 Task: Filter the marketplace by the "IDEs" category.
Action: Mouse moved to (129, 220)
Screenshot: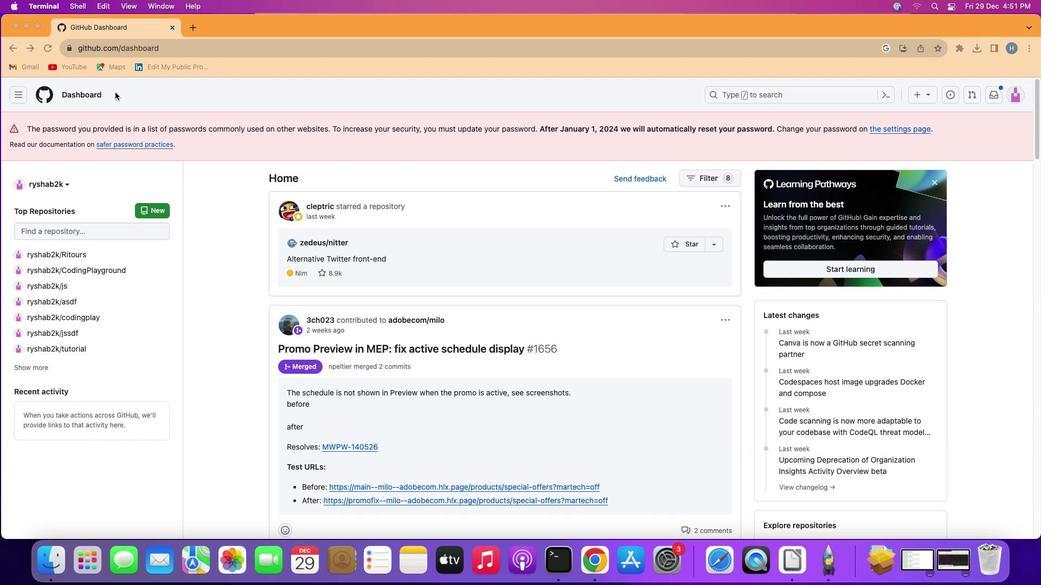 
Action: Mouse pressed left at (129, 220)
Screenshot: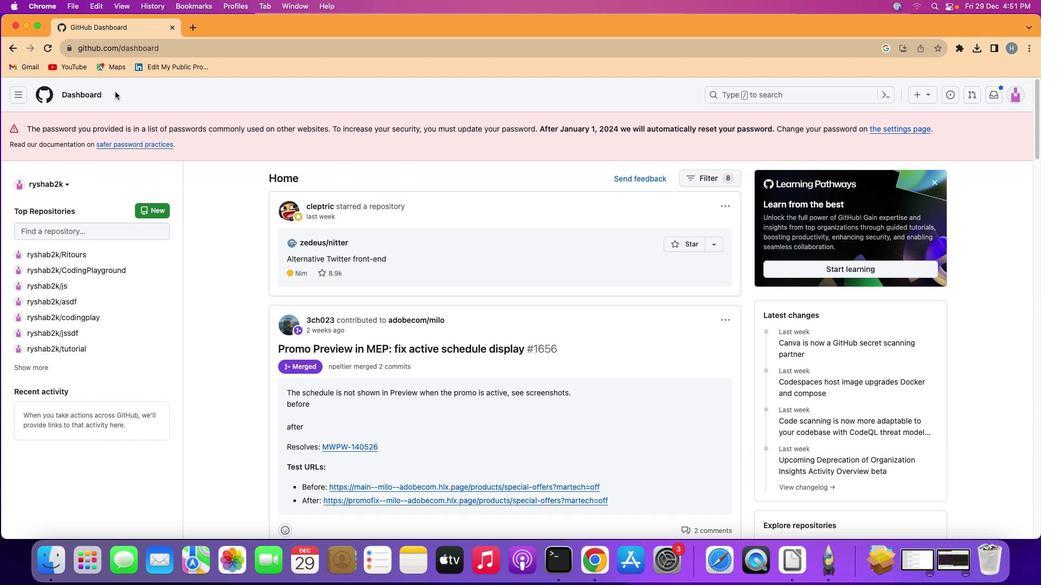
Action: Mouse moved to (45, 219)
Screenshot: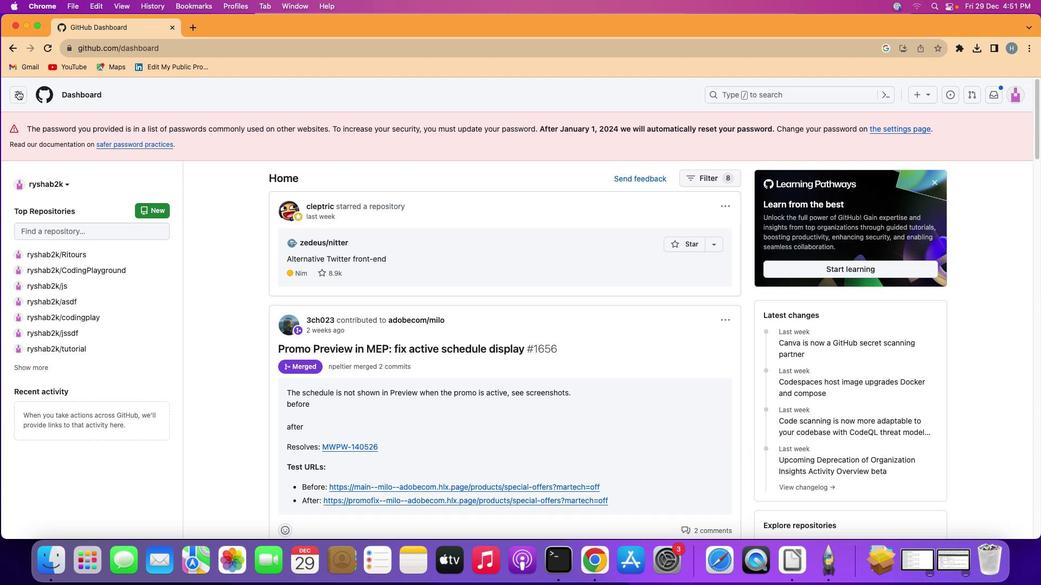 
Action: Mouse pressed left at (45, 219)
Screenshot: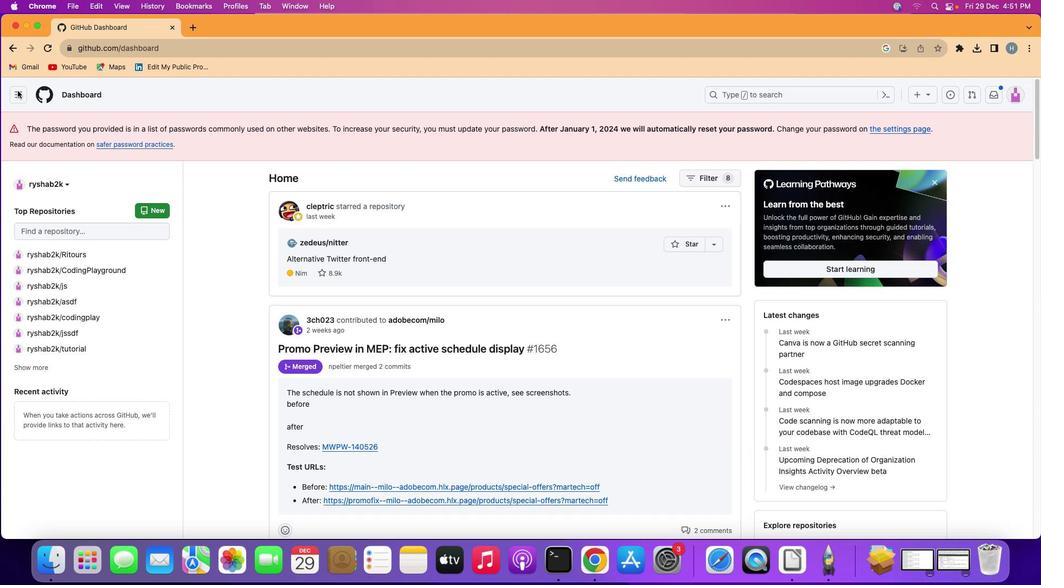
Action: Mouse moved to (98, 317)
Screenshot: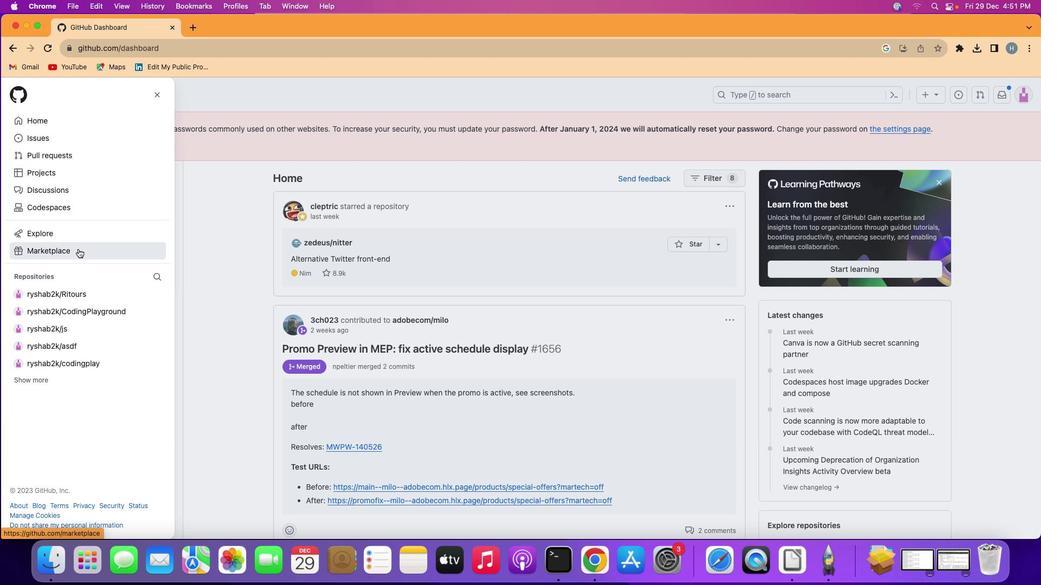 
Action: Mouse pressed left at (98, 317)
Screenshot: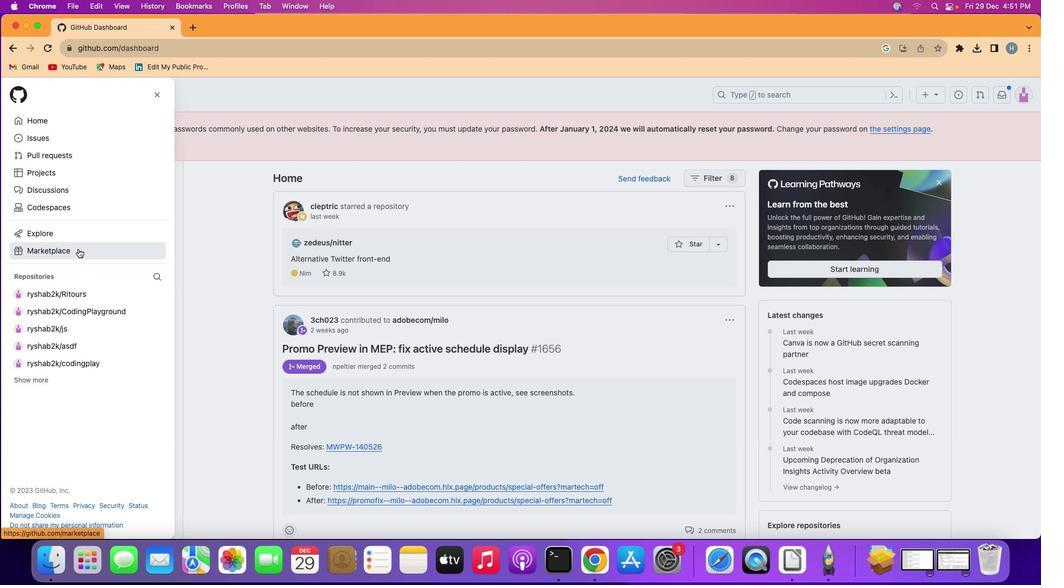 
Action: Mouse moved to (330, 432)
Screenshot: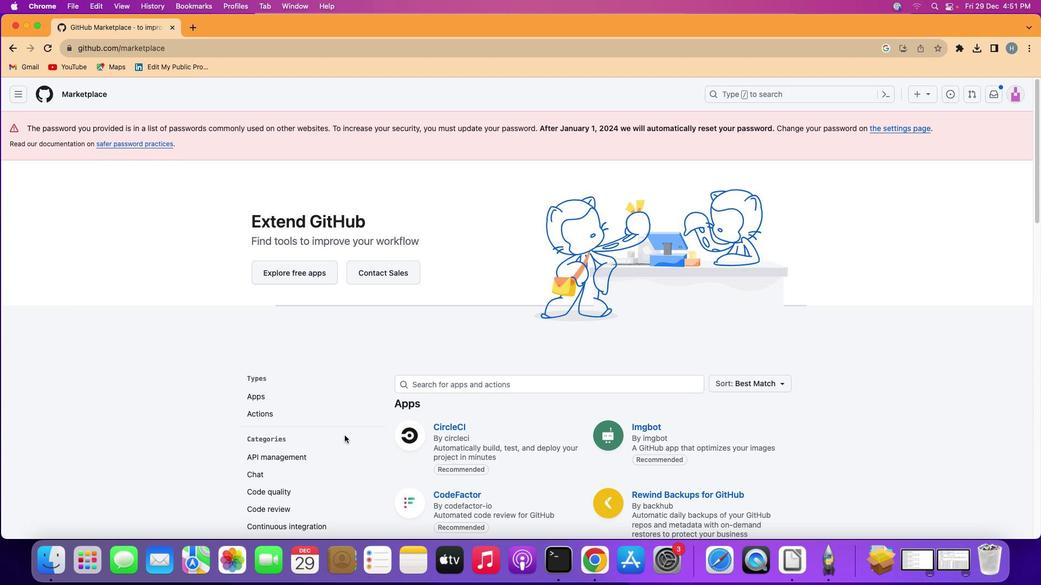 
Action: Mouse scrolled (330, 432) with delta (29, 162)
Screenshot: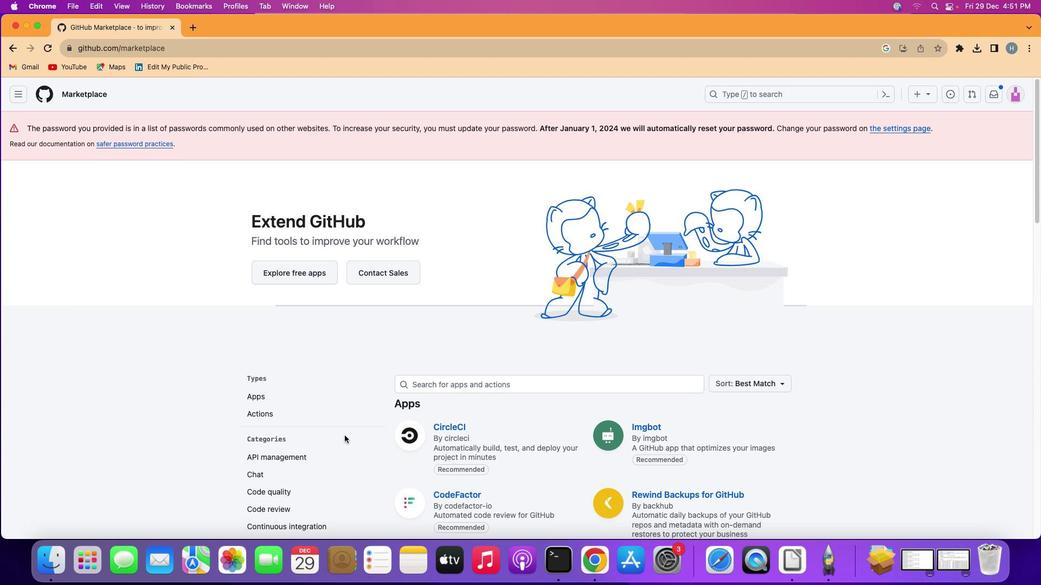 
Action: Mouse scrolled (330, 432) with delta (29, 162)
Screenshot: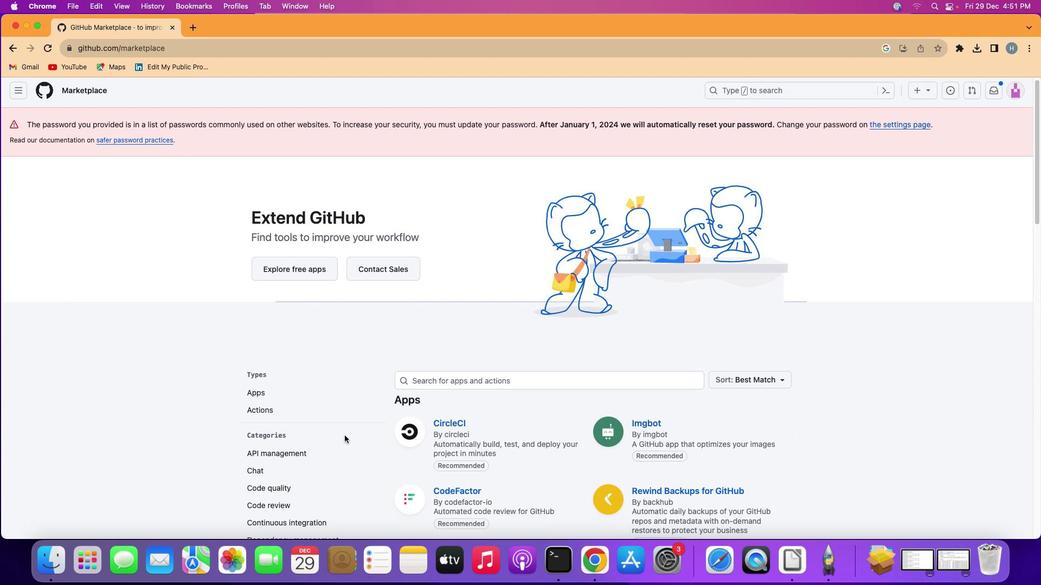 
Action: Mouse scrolled (330, 432) with delta (29, 162)
Screenshot: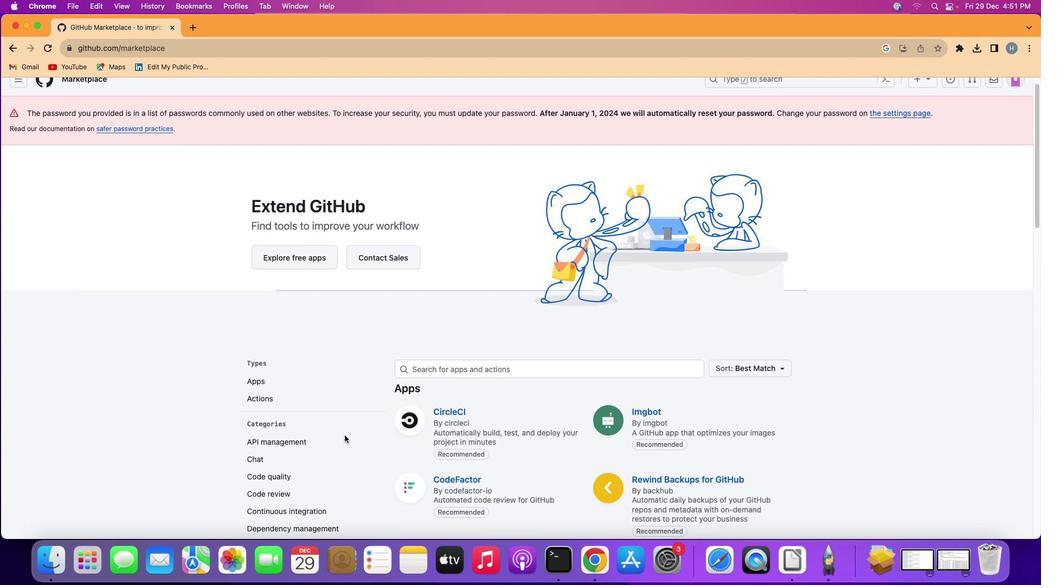 
Action: Mouse scrolled (330, 432) with delta (29, 162)
Screenshot: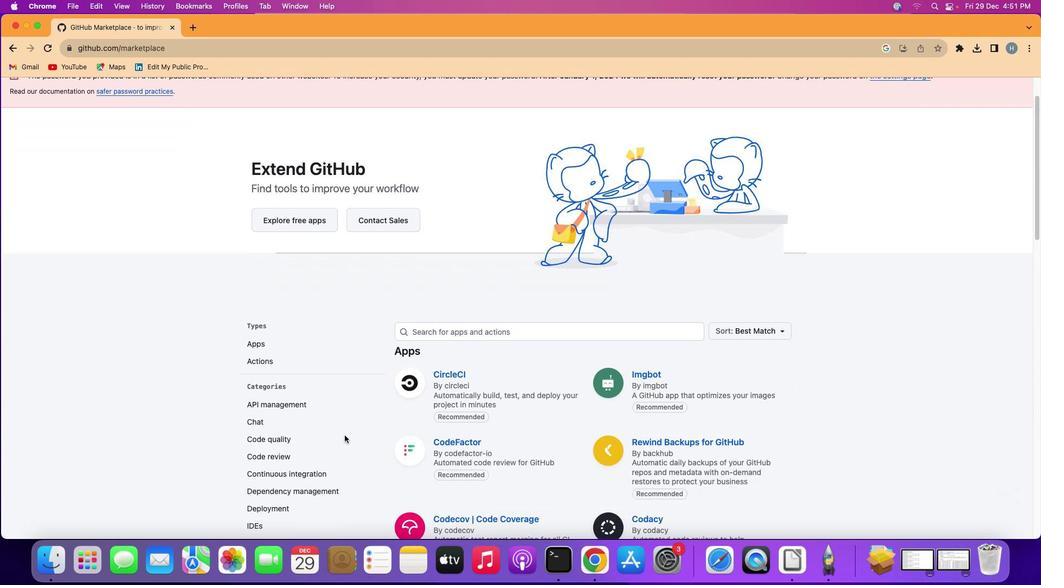 
Action: Mouse scrolled (330, 432) with delta (29, 162)
Screenshot: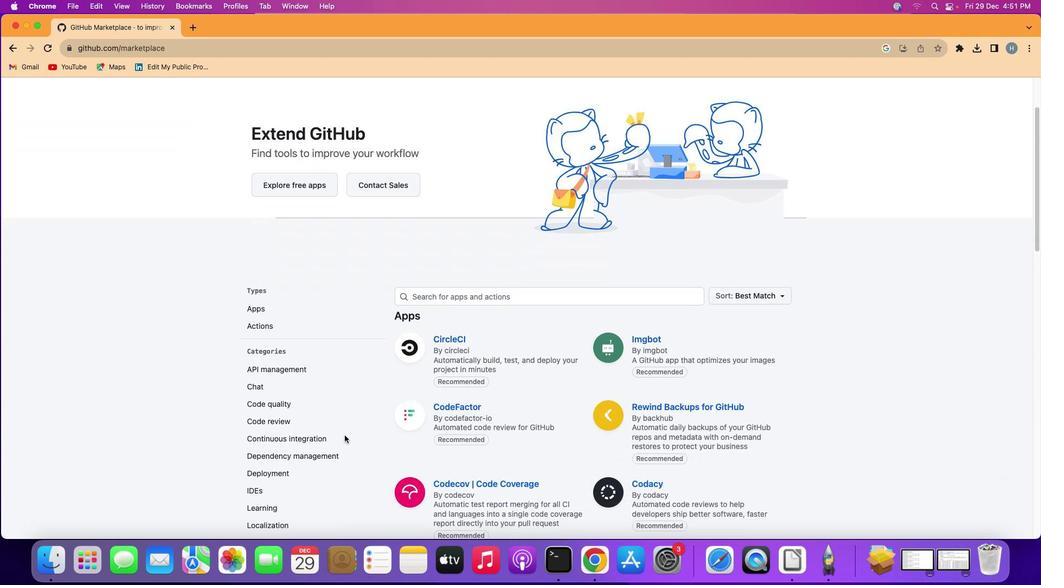 
Action: Mouse scrolled (330, 432) with delta (29, 162)
Screenshot: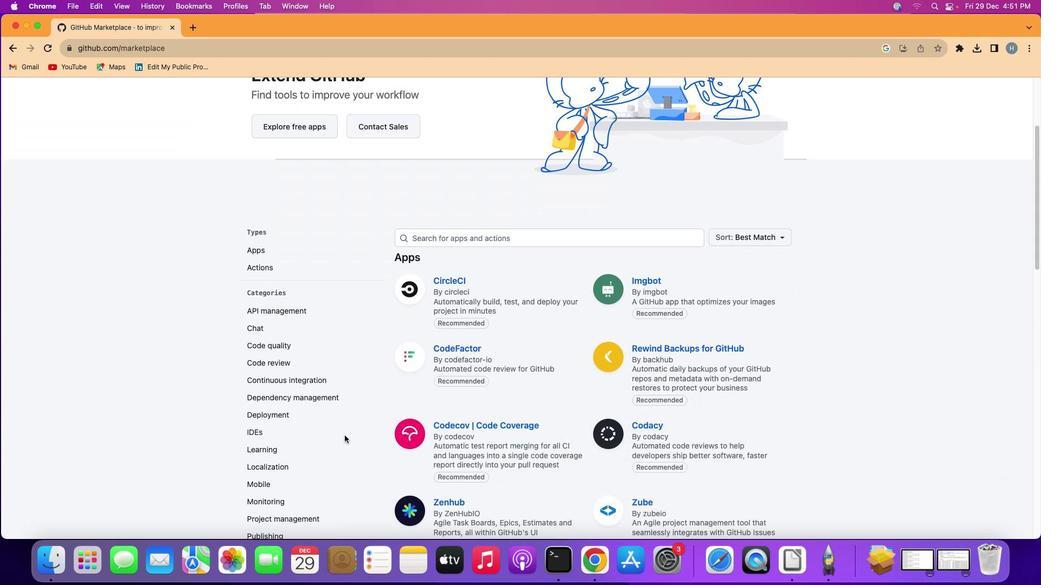 
Action: Mouse moved to (264, 408)
Screenshot: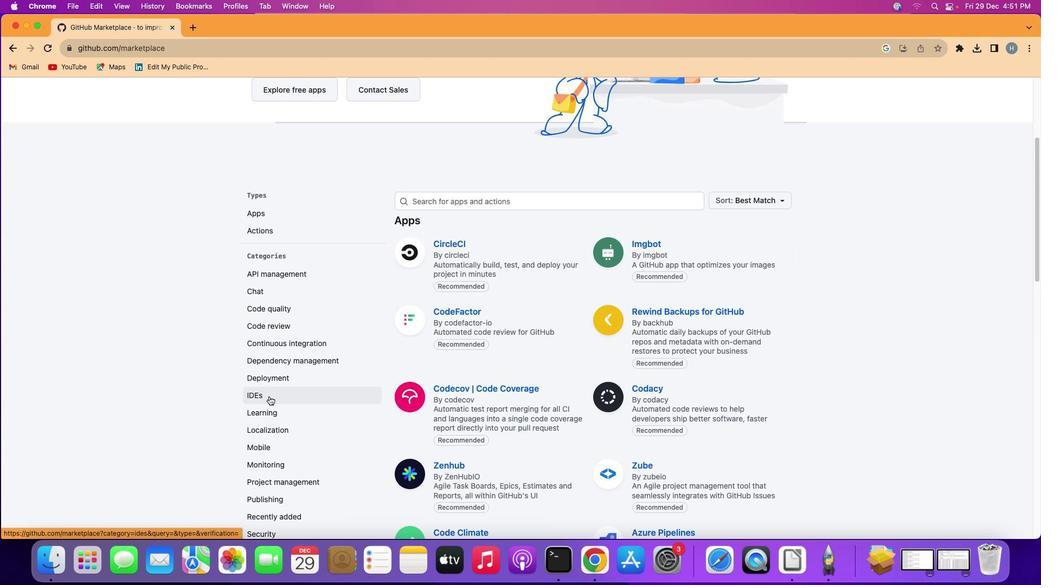 
Action: Mouse pressed left at (264, 408)
Screenshot: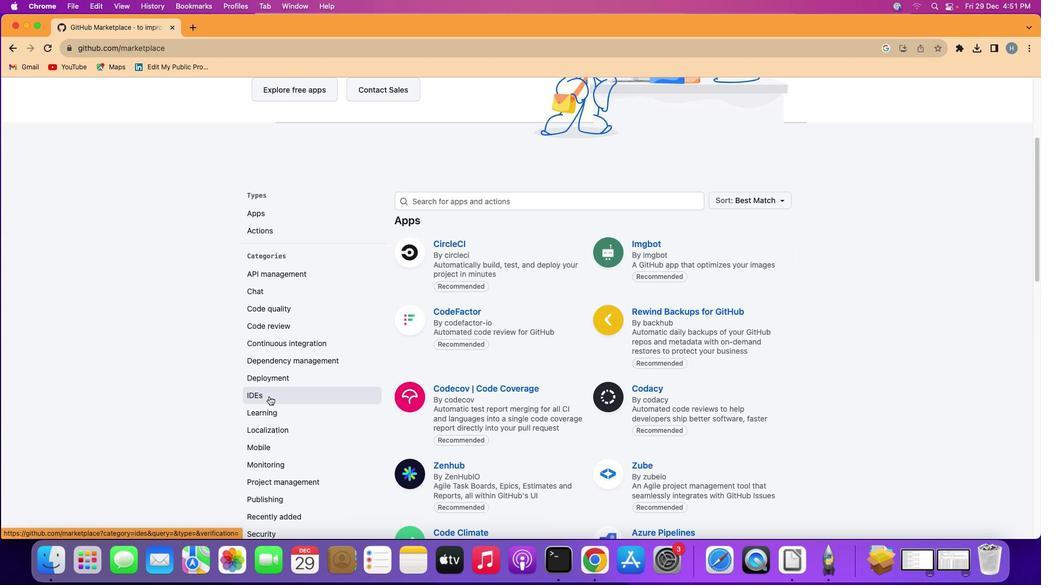 
Action: Mouse moved to (356, 398)
Screenshot: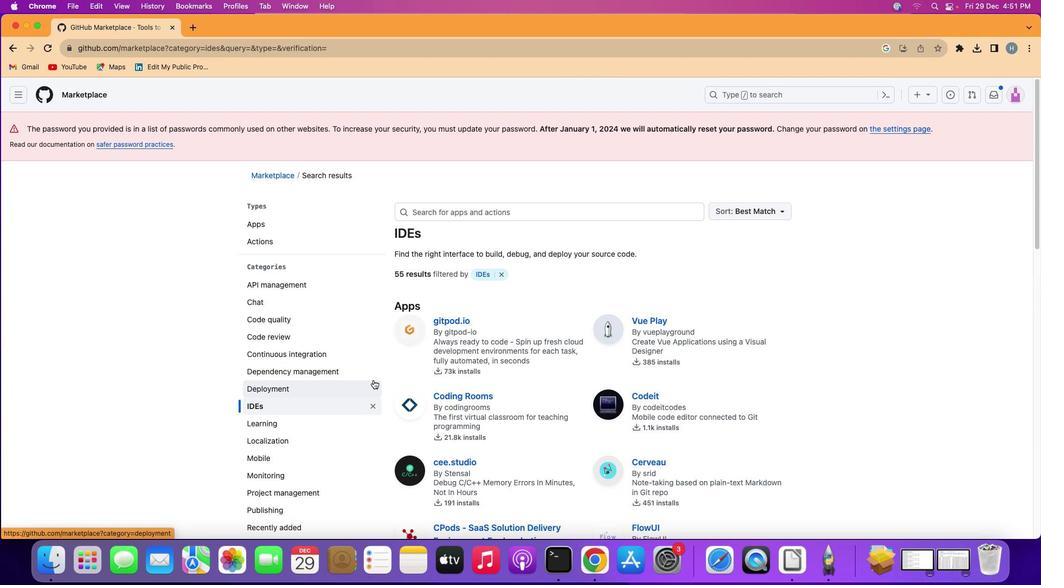 
